 Task: Assign in the project AgileCenter the issue 'Develop a new tool for automated testing of cross-browser compatibility and responsiveness' to the sprint 'Analytics Implementation Sprint'. Assign in the project AgileCenter the issue 'Upgrade the database indexing strategy of a web application to improve query performance and reduce data retrieval time' to the sprint 'Analytics Implementation Sprint'. Assign in the project AgileCenter the issue 'Create a new online platform for online digital marketing courses with advanced analytics and data visualization features' to the sprint 'Analytics Implementation Sprint'. Assign in the project AgileCenter the issue 'Implement a new cloud-based human resource information system for a company with advanced employee self-service and benefits management features' to the sprint 'Analytics Implementation Sprint'
Action: Mouse moved to (936, 536)
Screenshot: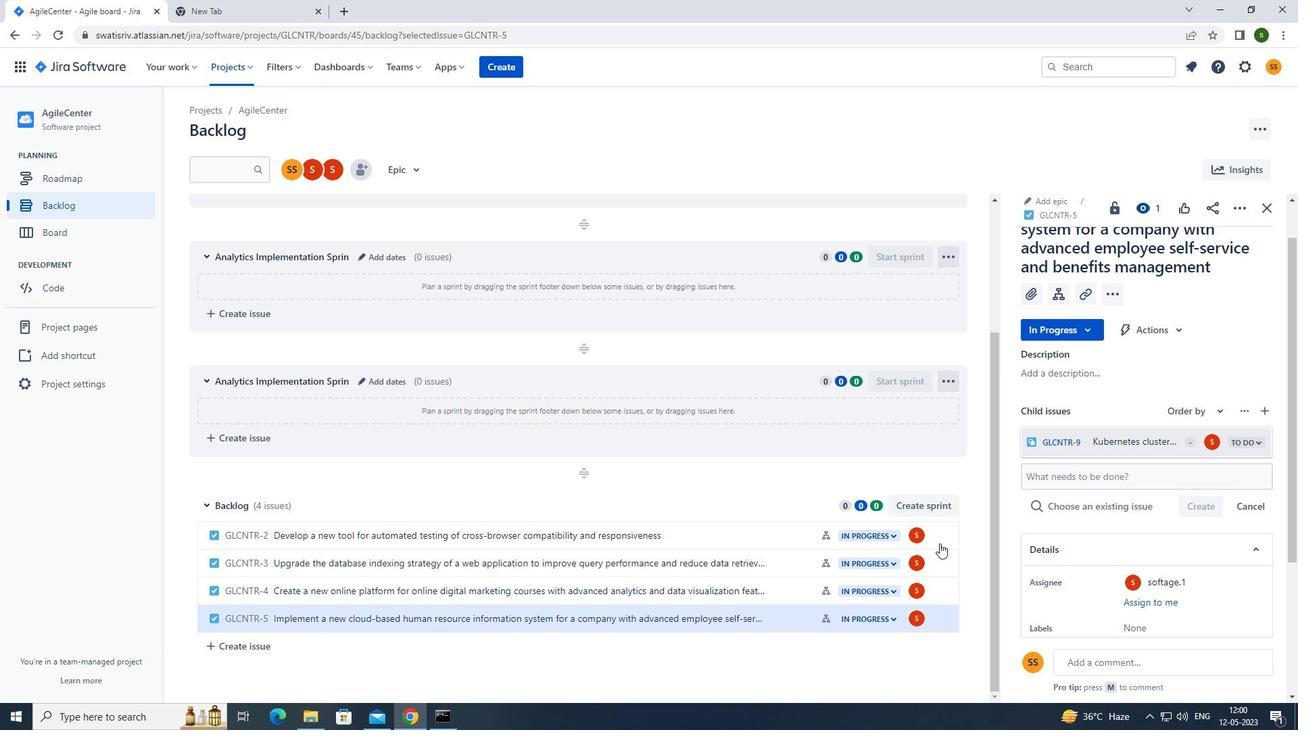 
Action: Mouse pressed left at (936, 536)
Screenshot: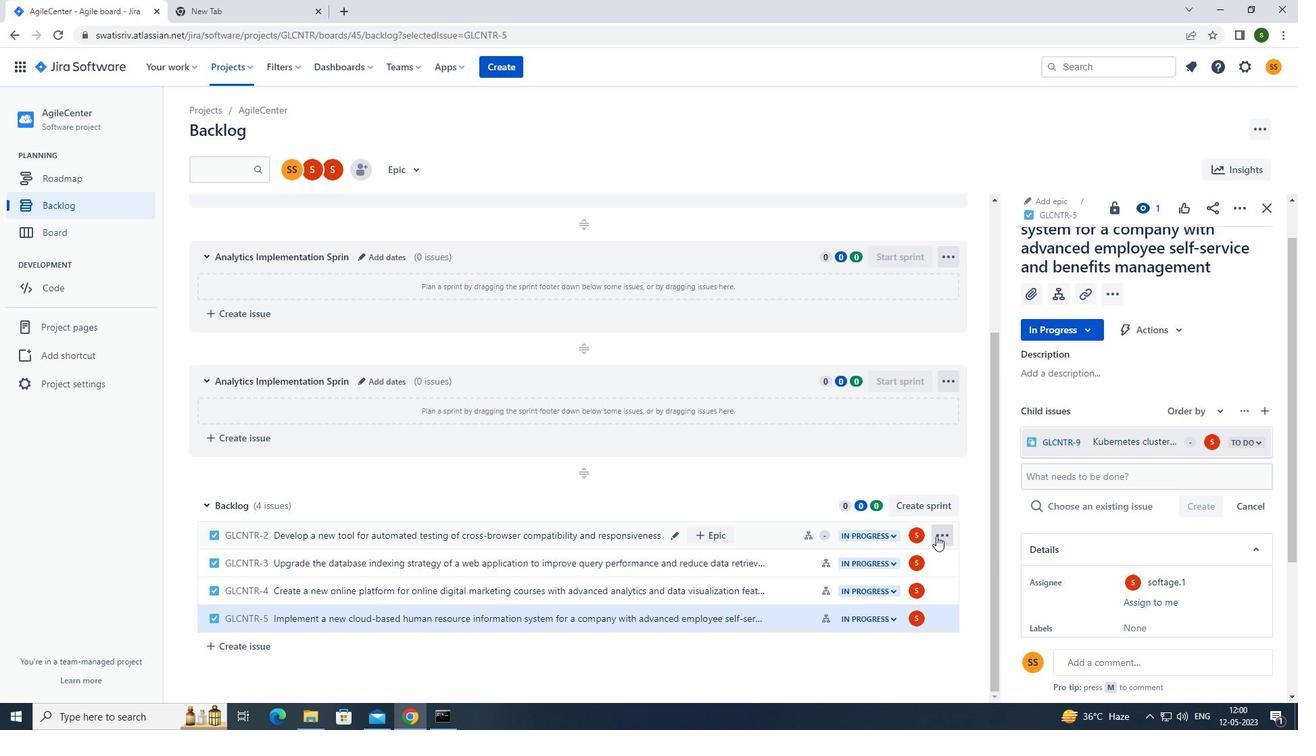 
Action: Mouse moved to (892, 418)
Screenshot: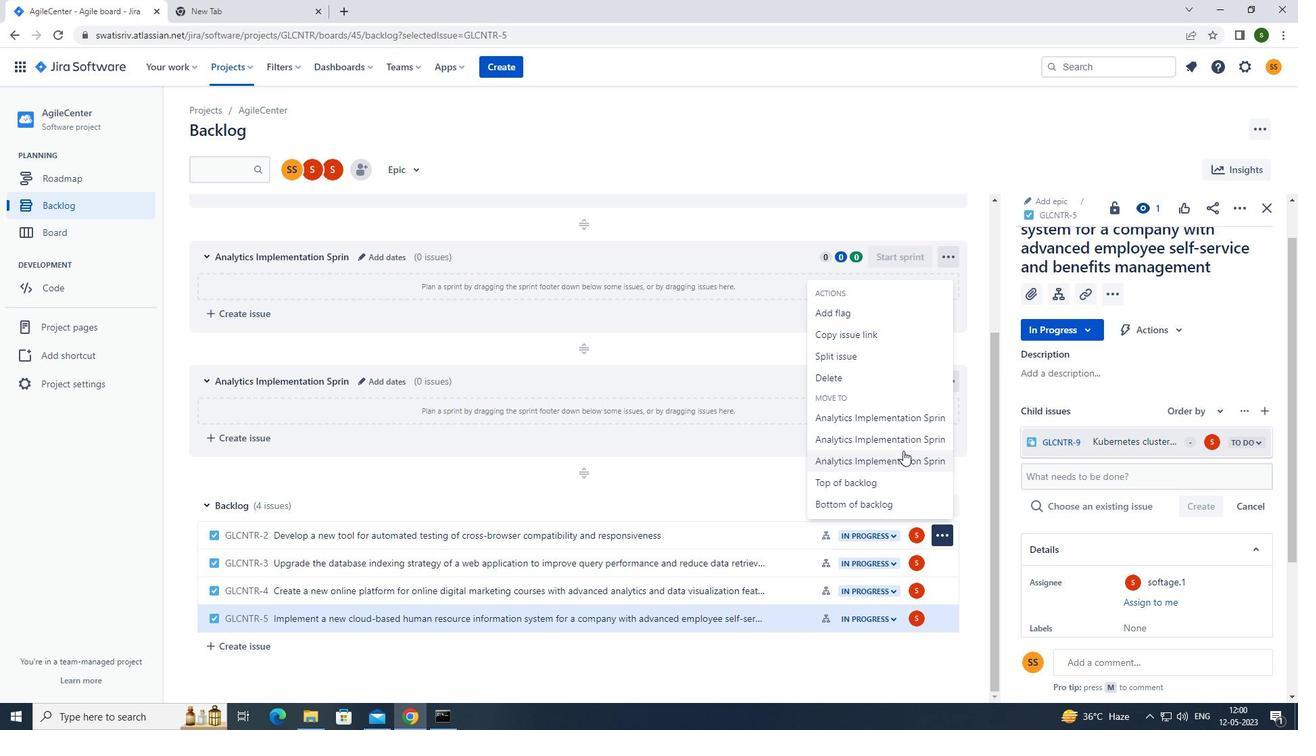 
Action: Mouse pressed left at (892, 418)
Screenshot: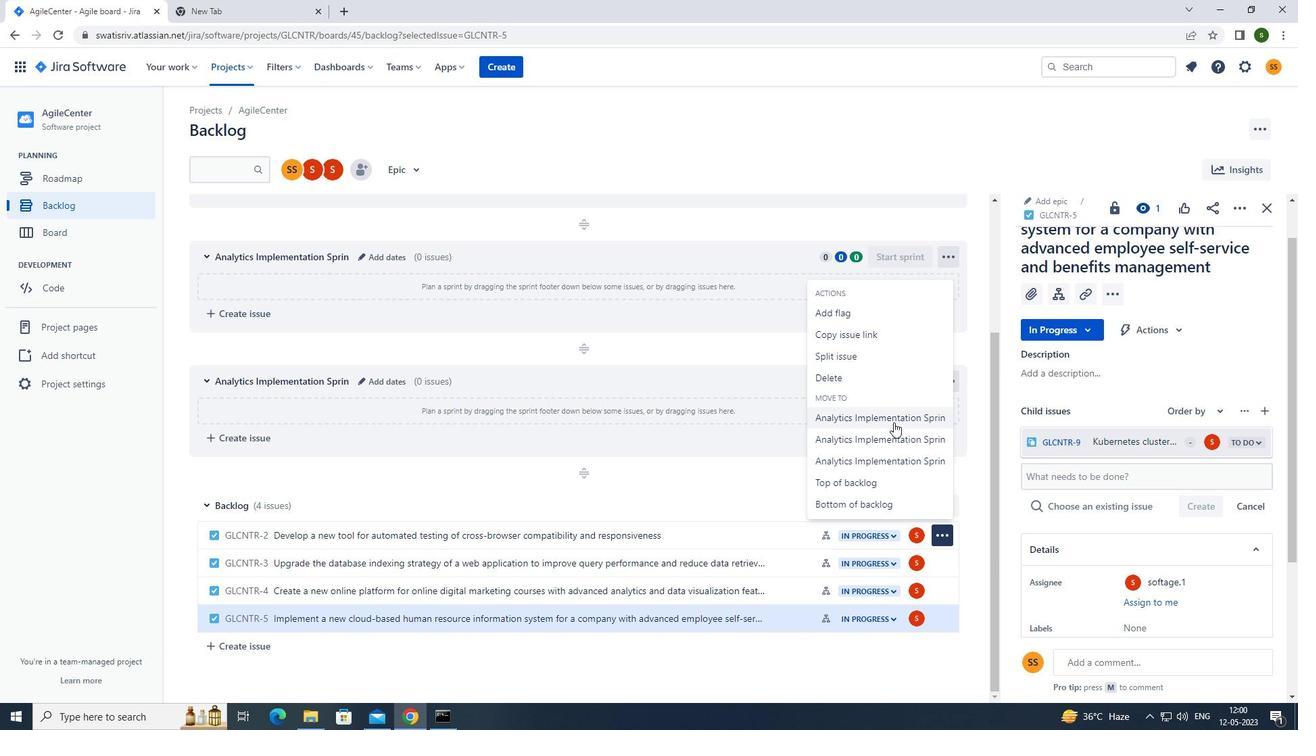 
Action: Mouse moved to (940, 565)
Screenshot: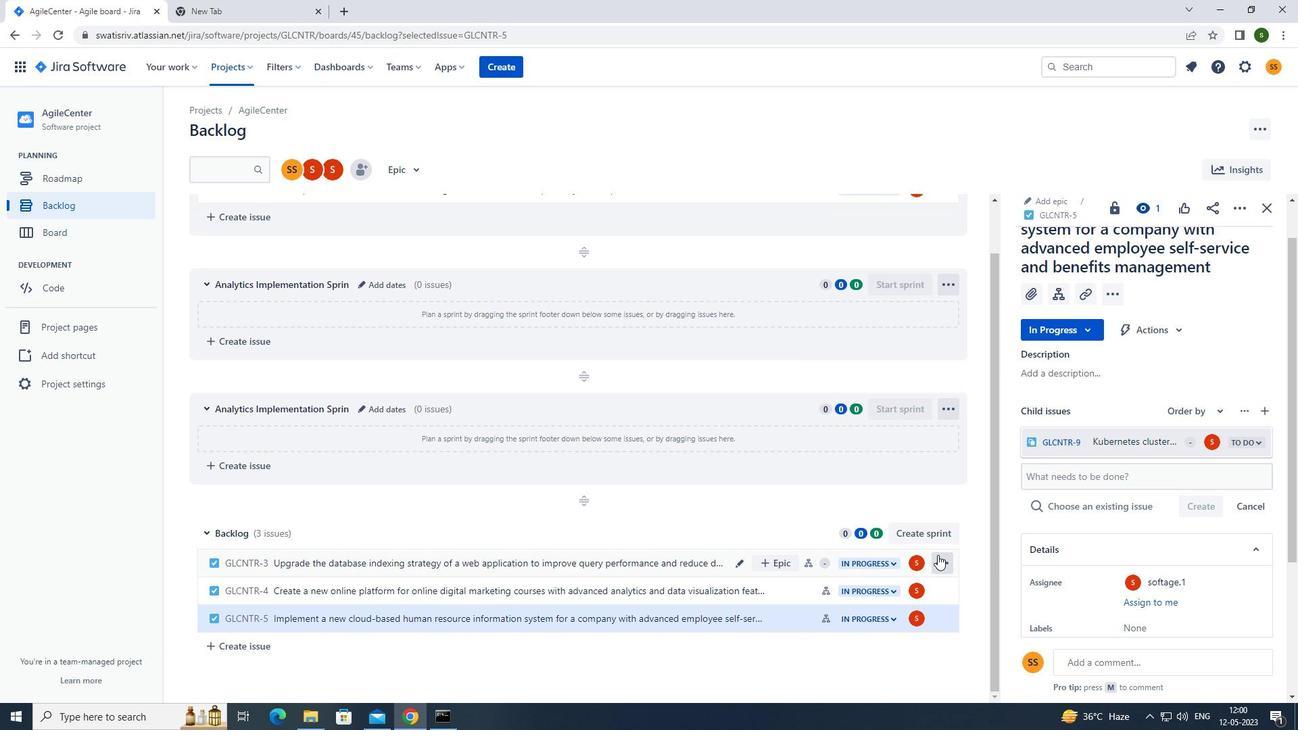 
Action: Mouse pressed left at (940, 565)
Screenshot: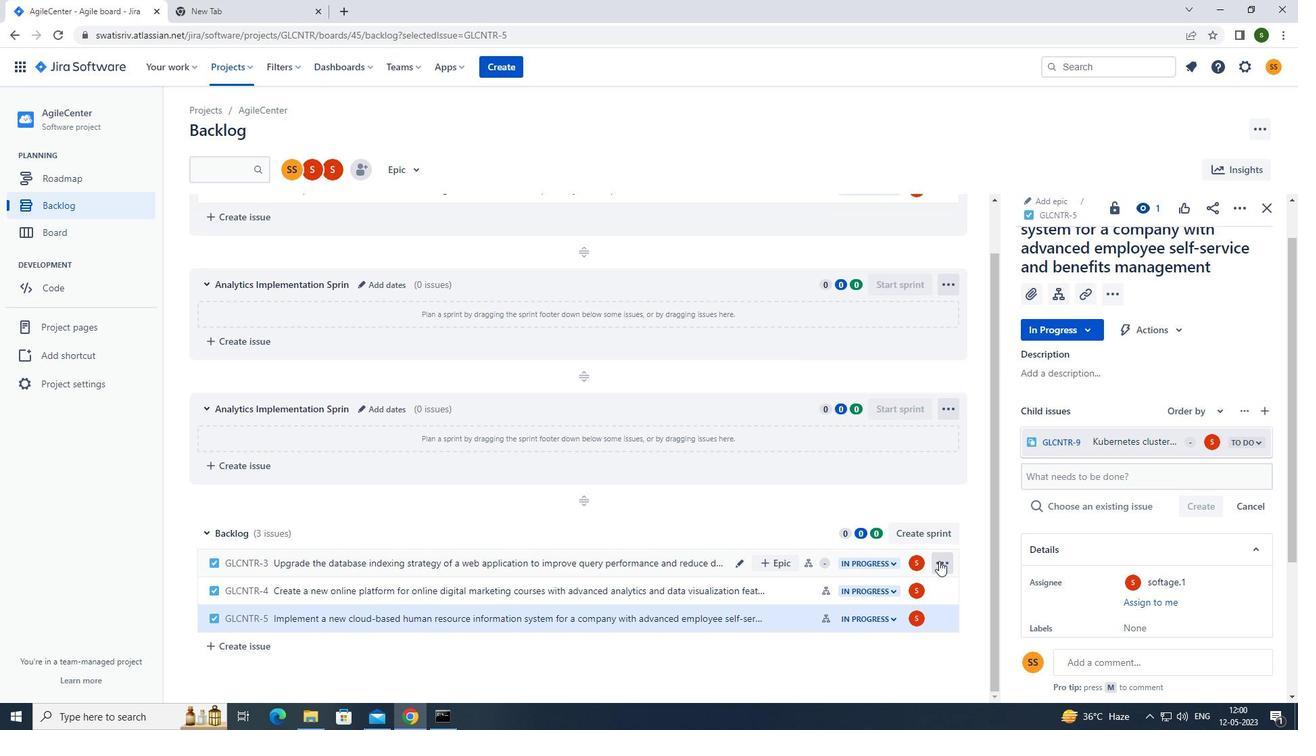 
Action: Mouse moved to (894, 469)
Screenshot: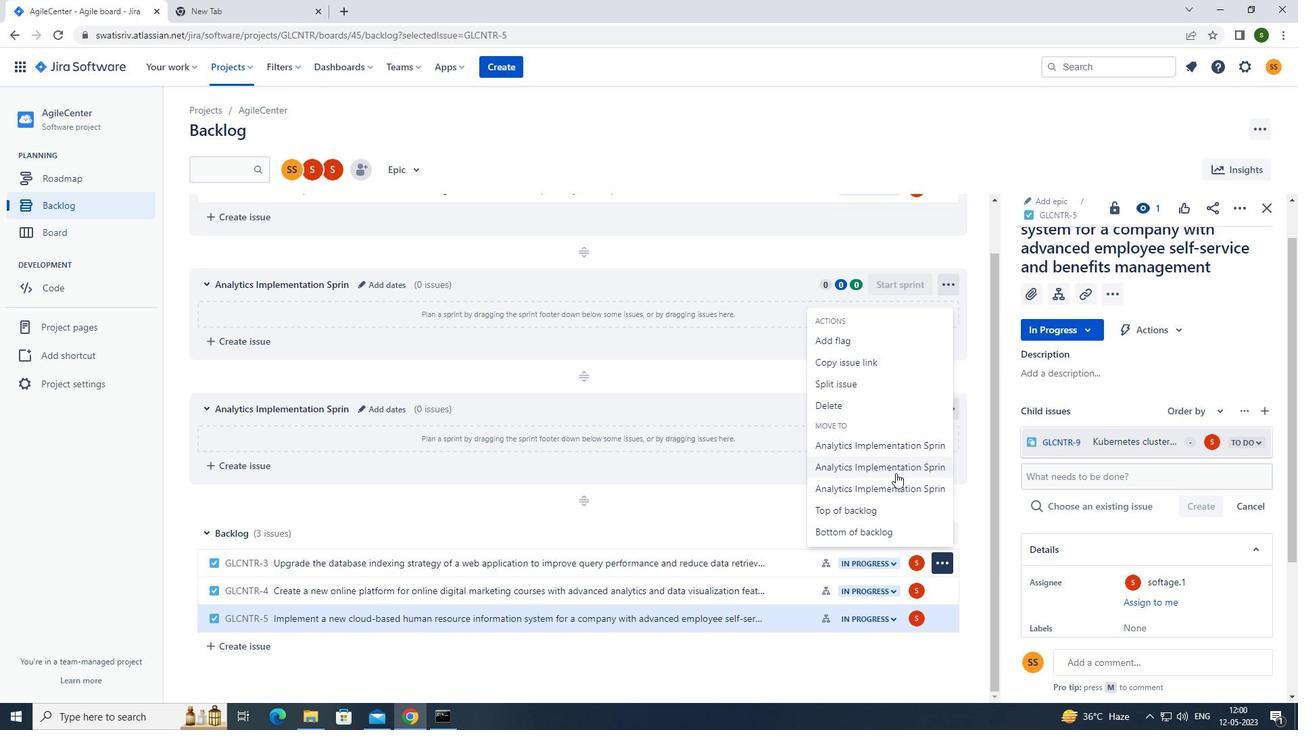 
Action: Mouse pressed left at (894, 469)
Screenshot: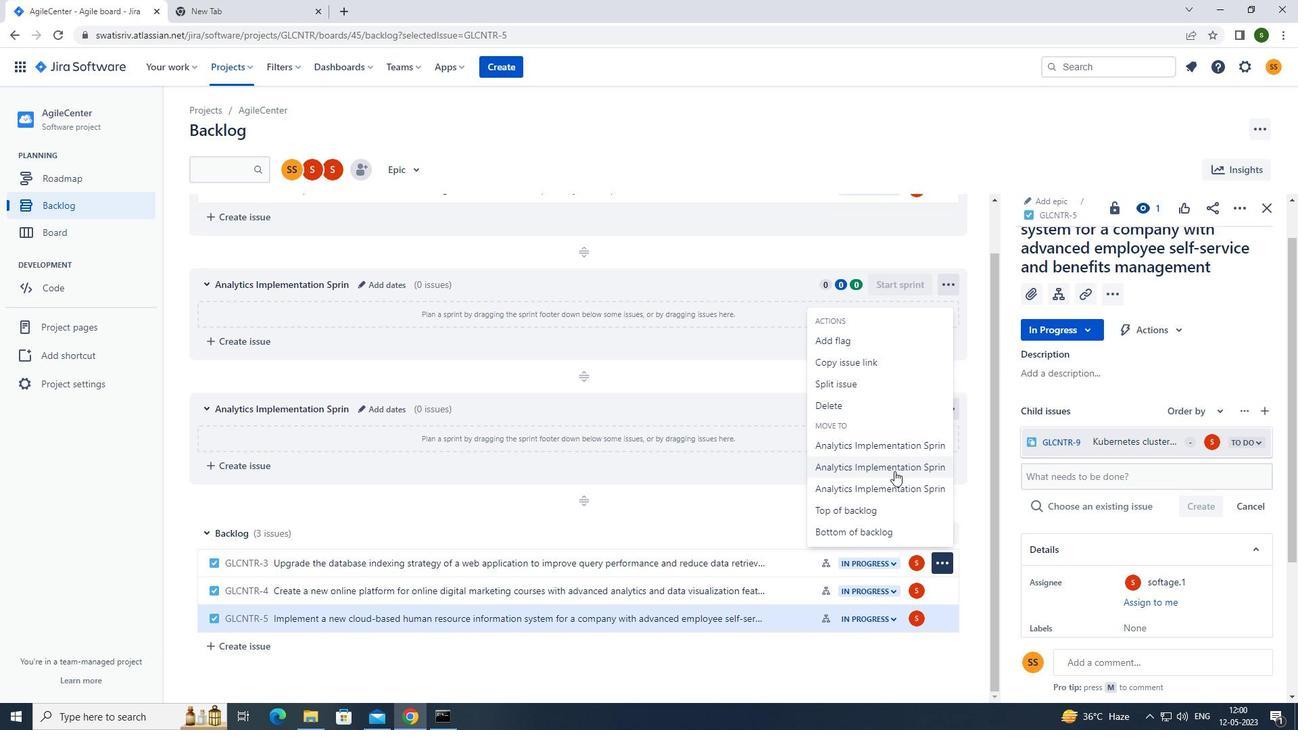
Action: Mouse moved to (943, 588)
Screenshot: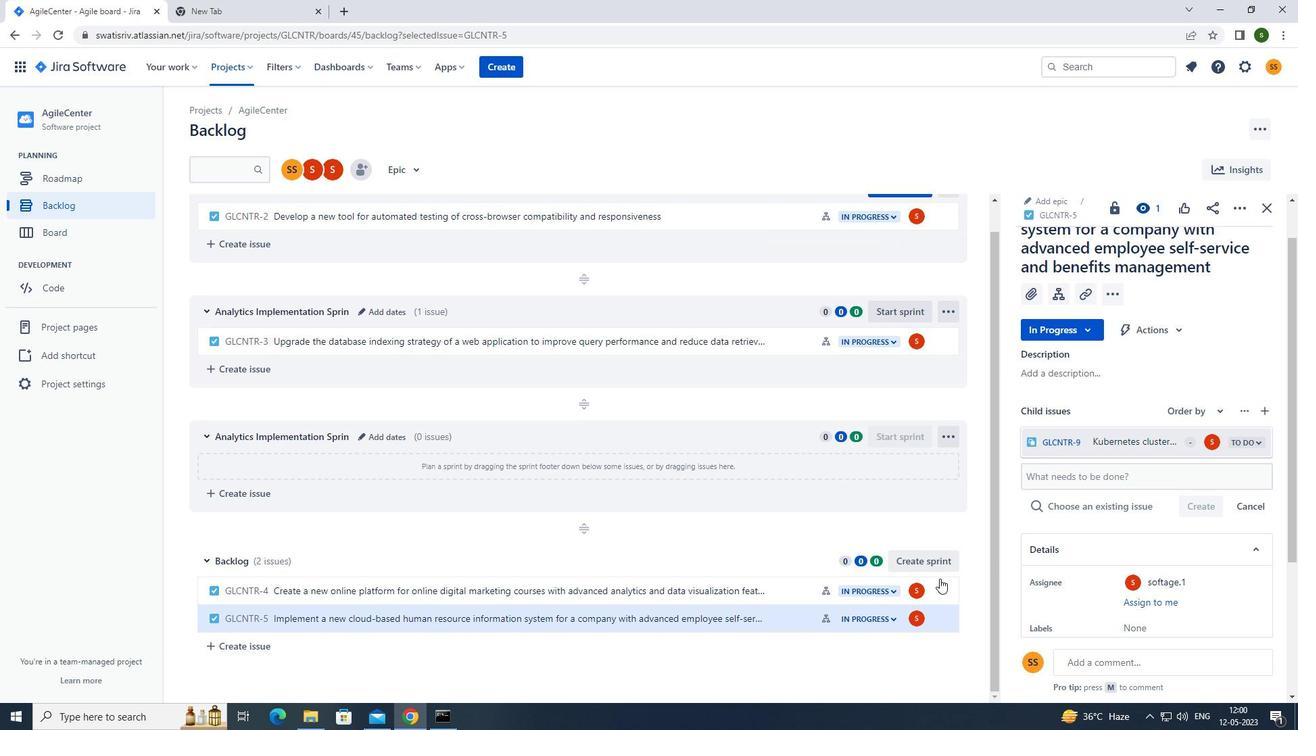 
Action: Mouse pressed left at (943, 588)
Screenshot: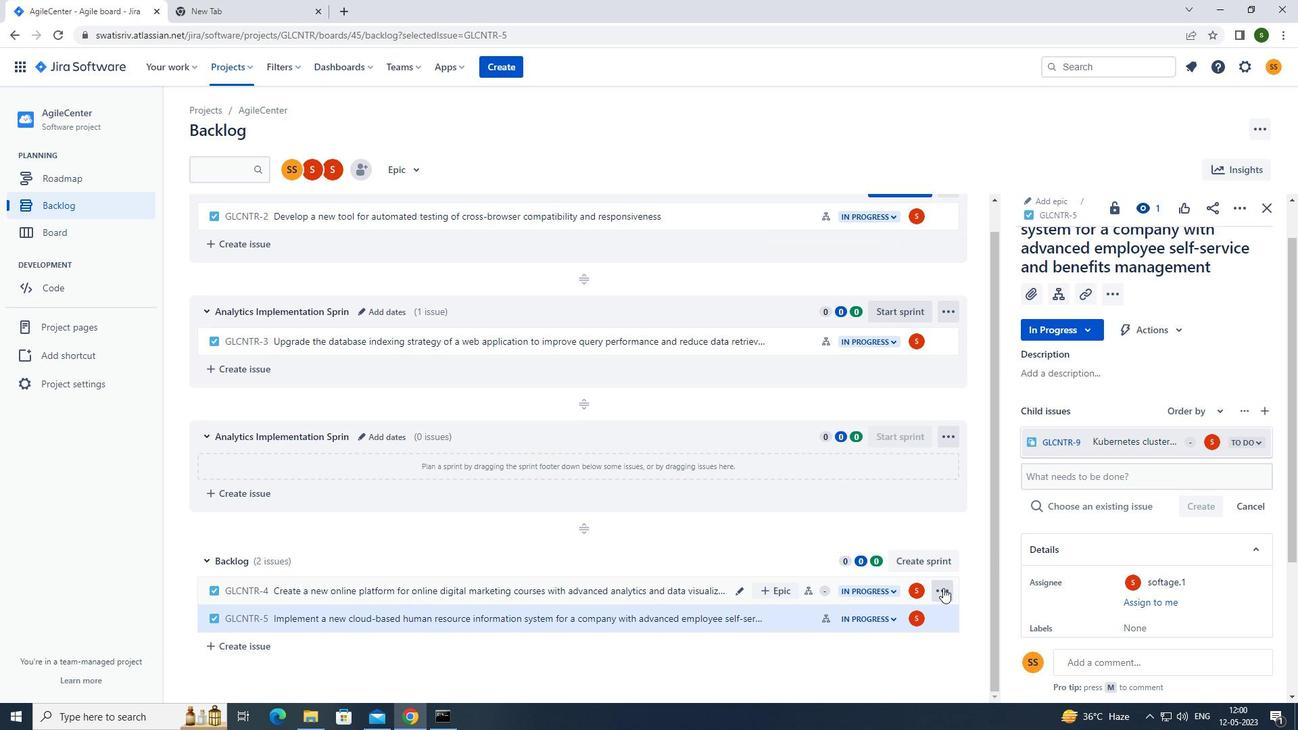
Action: Mouse moved to (906, 514)
Screenshot: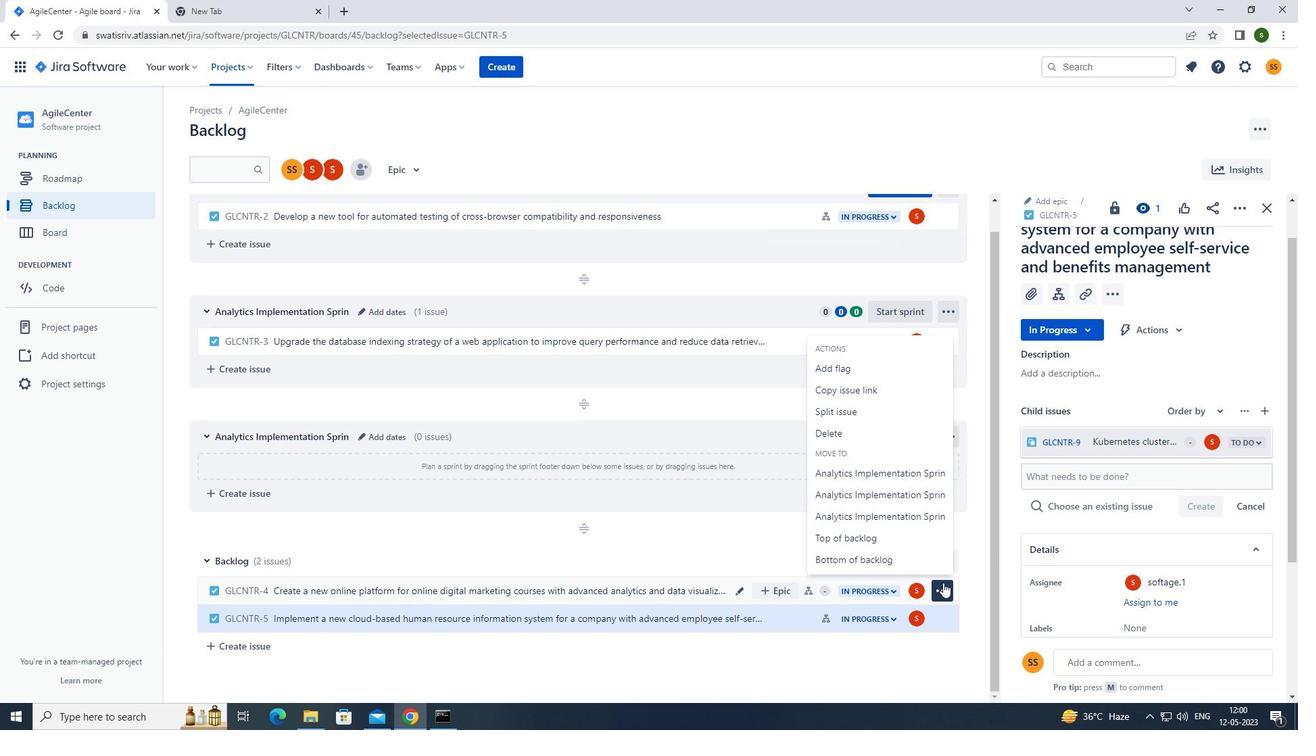 
Action: Mouse pressed left at (906, 514)
Screenshot: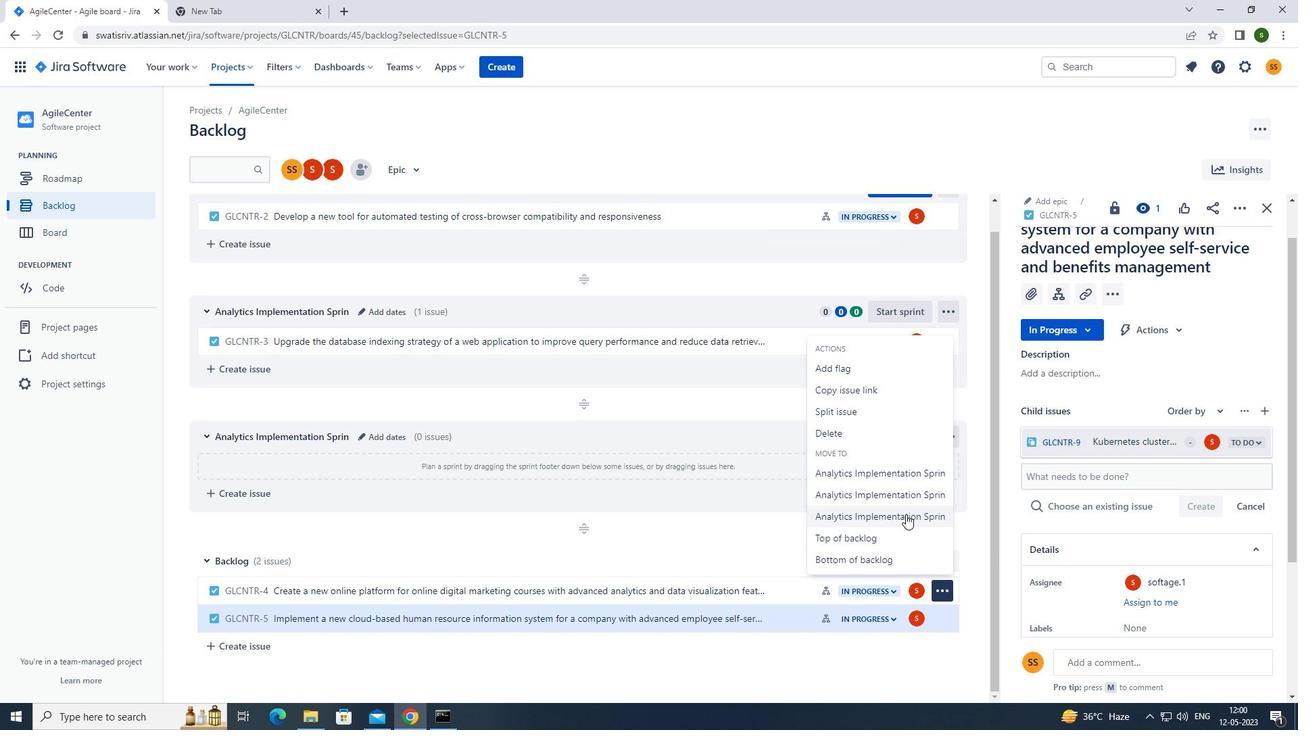 
Action: Mouse moved to (940, 615)
Screenshot: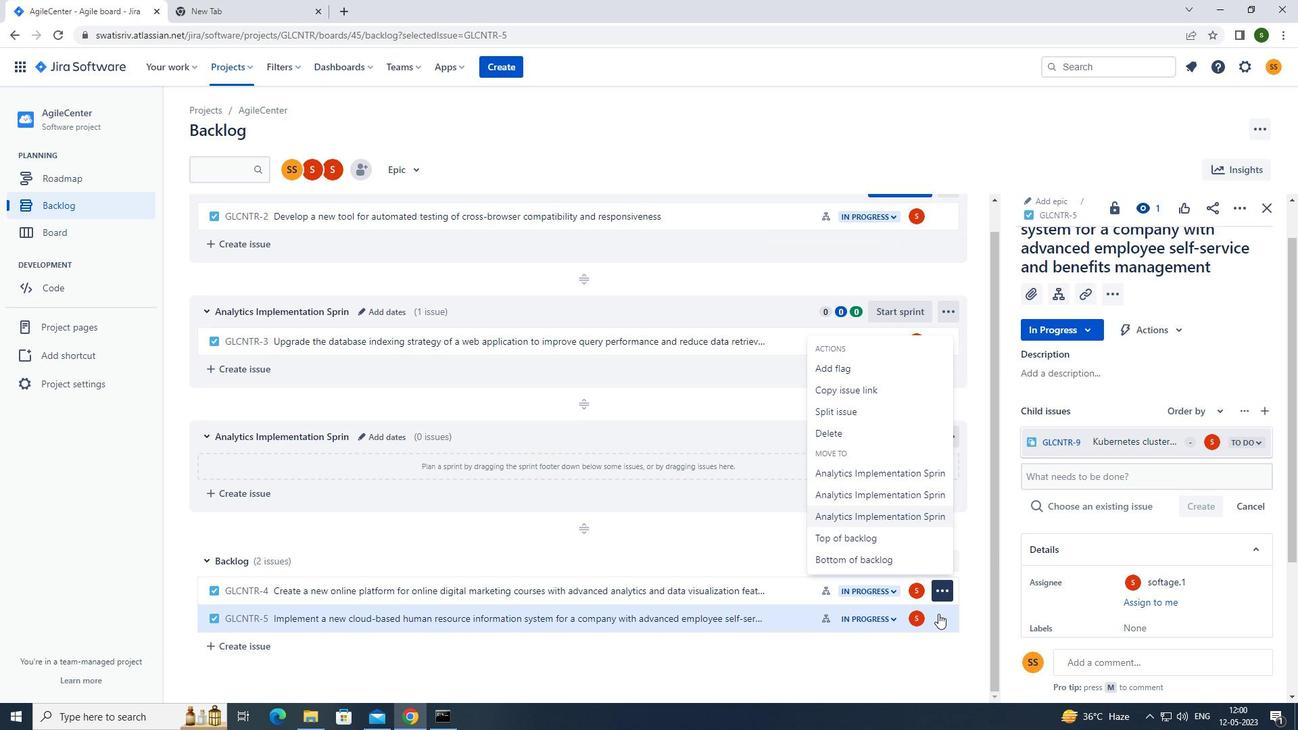 
Action: Mouse pressed left at (940, 615)
Screenshot: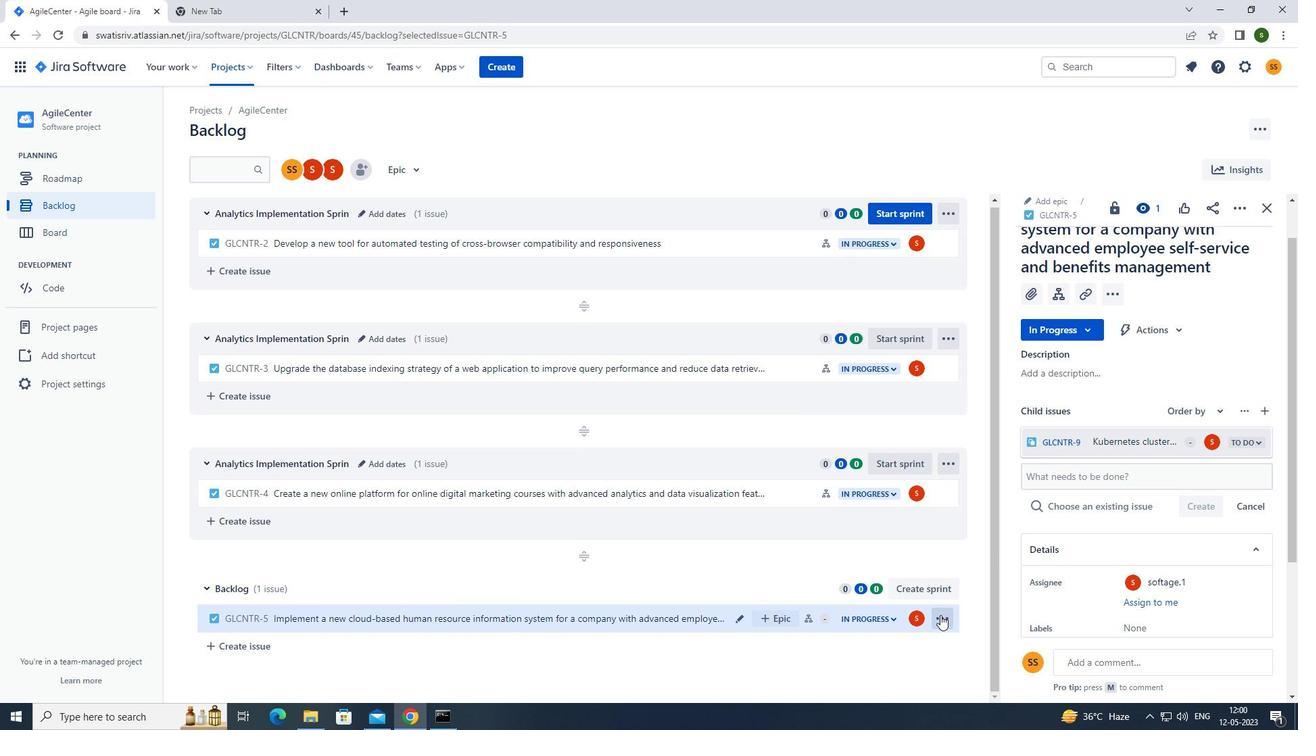 
Action: Mouse moved to (912, 543)
Screenshot: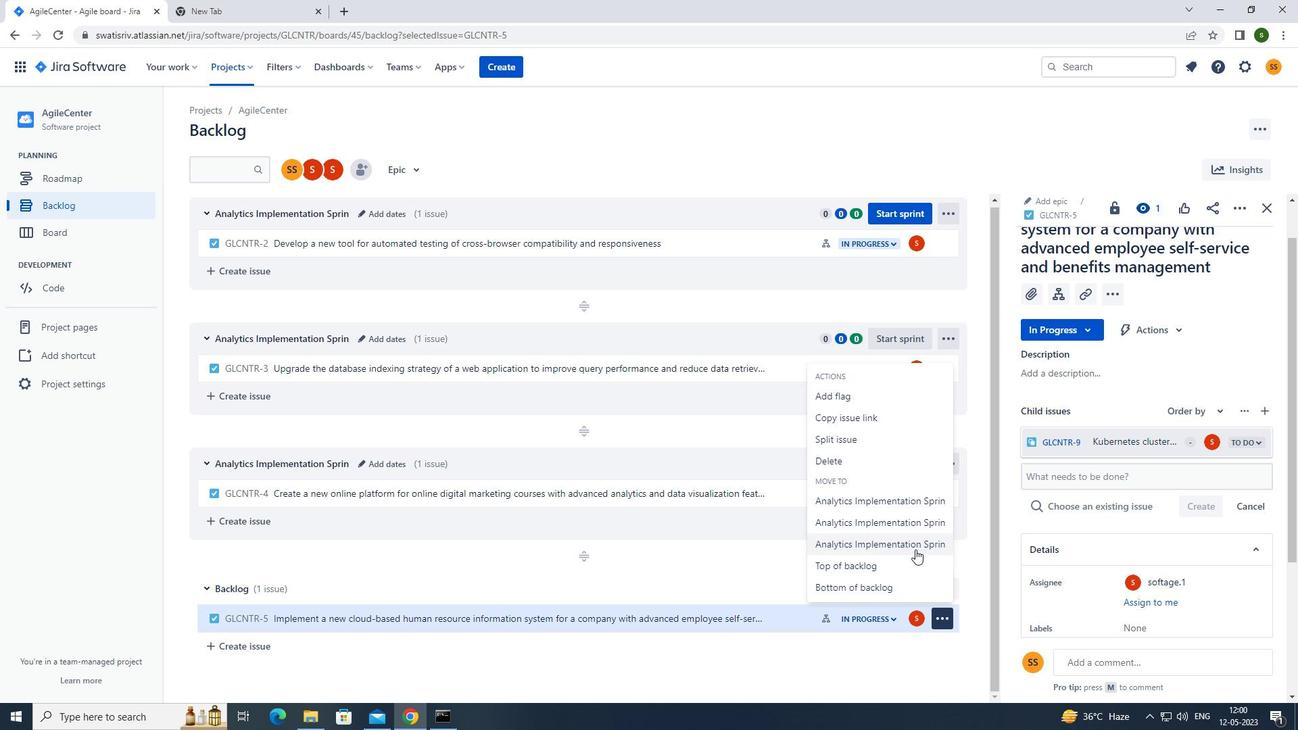 
Action: Mouse pressed left at (912, 543)
Screenshot: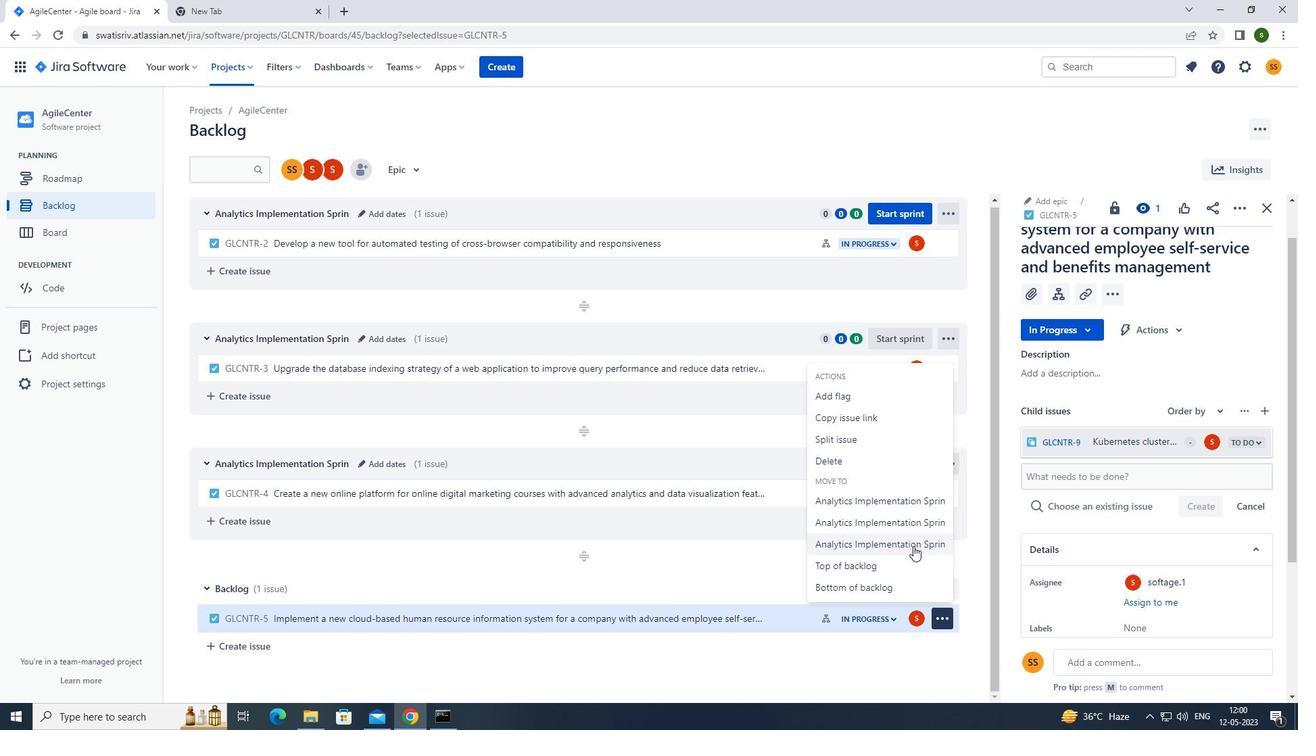
Action: Mouse moved to (798, 638)
Screenshot: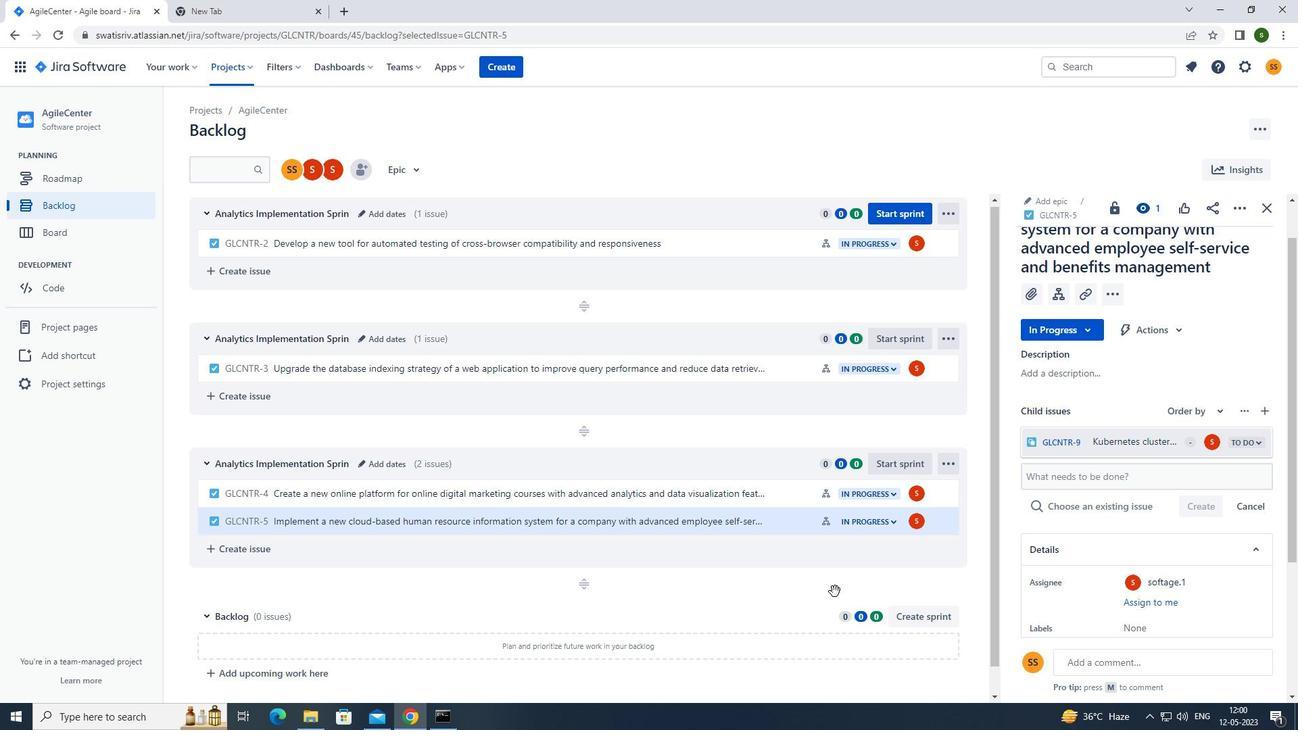 
